 Task: Use the formula "ZTEST" in spreadsheet "Project portfolio".
Action: Mouse moved to (123, 93)
Screenshot: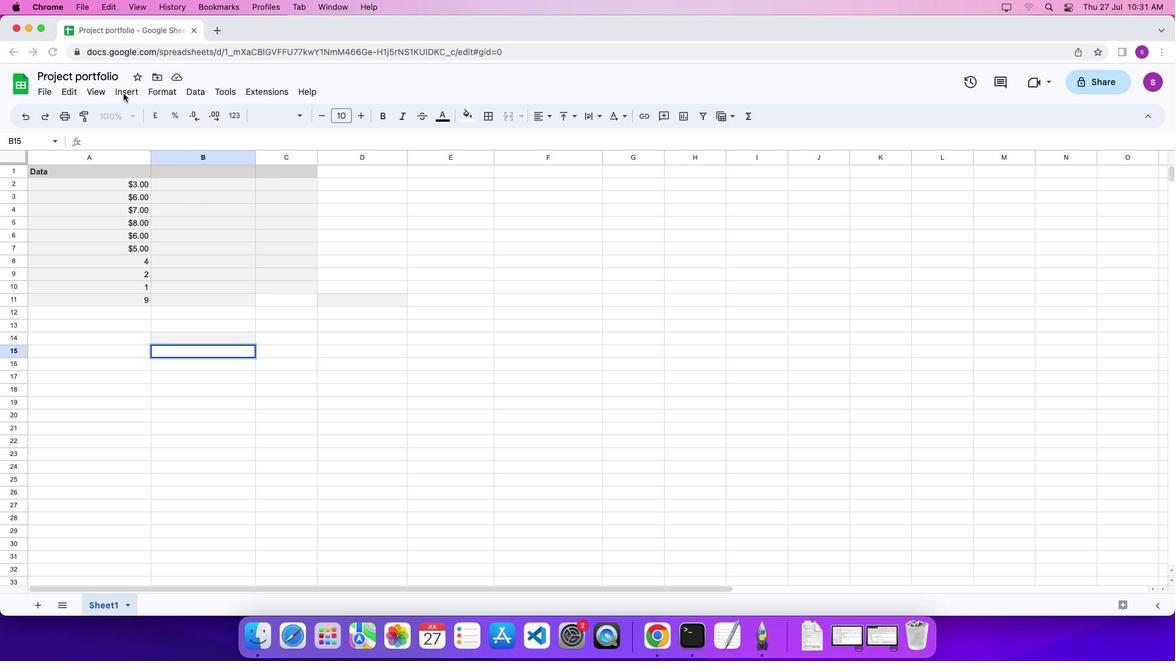 
Action: Mouse pressed left at (123, 93)
Screenshot: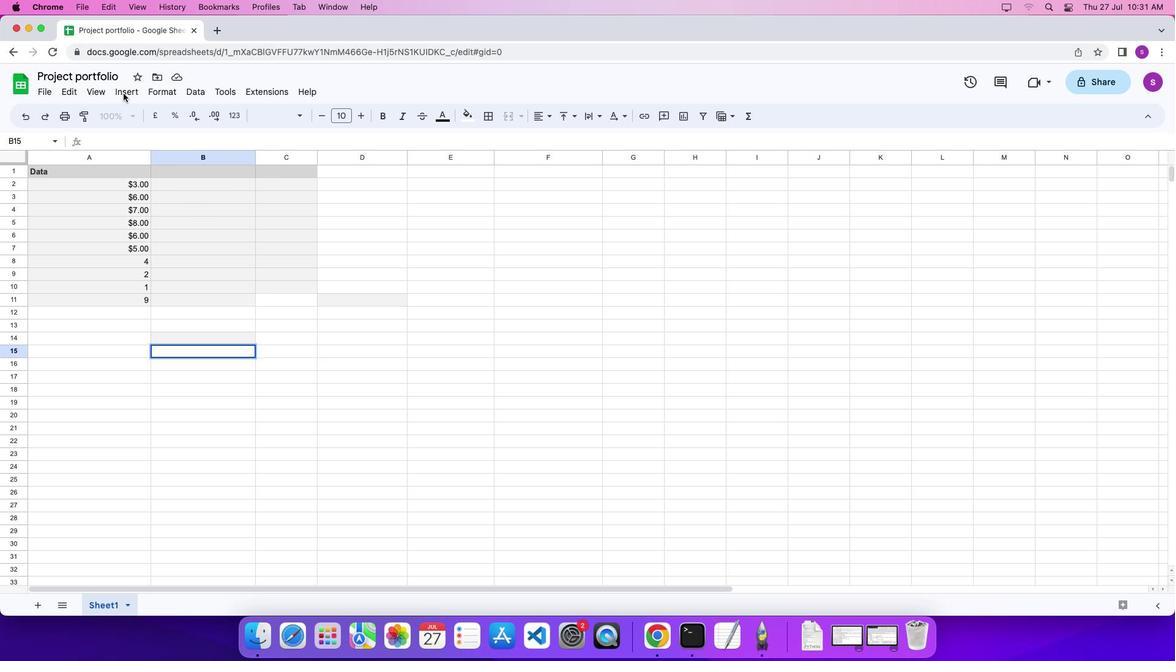 
Action: Mouse moved to (127, 93)
Screenshot: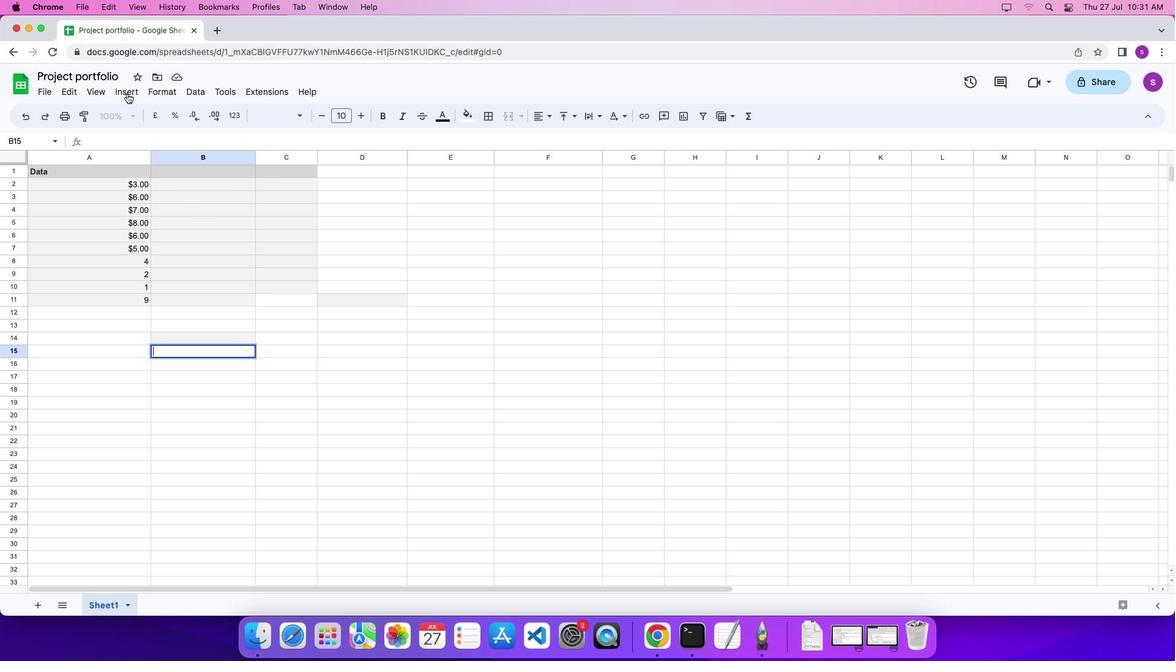 
Action: Mouse pressed left at (127, 93)
Screenshot: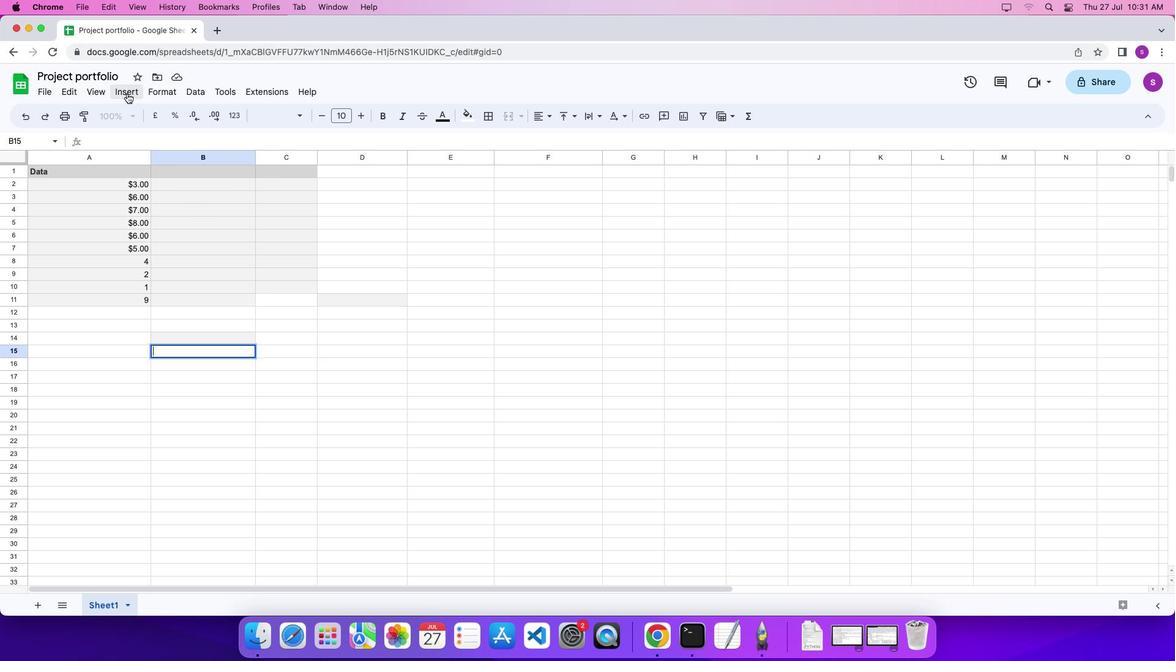 
Action: Mouse moved to (549, 489)
Screenshot: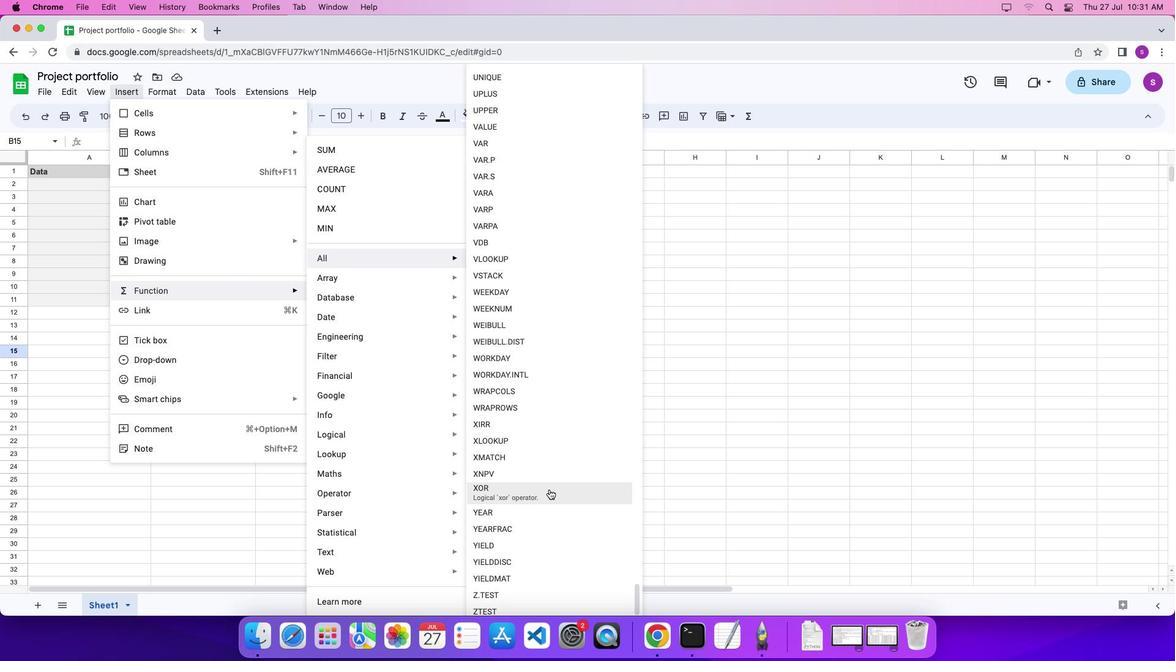 
Action: Mouse scrolled (549, 489) with delta (0, 0)
Screenshot: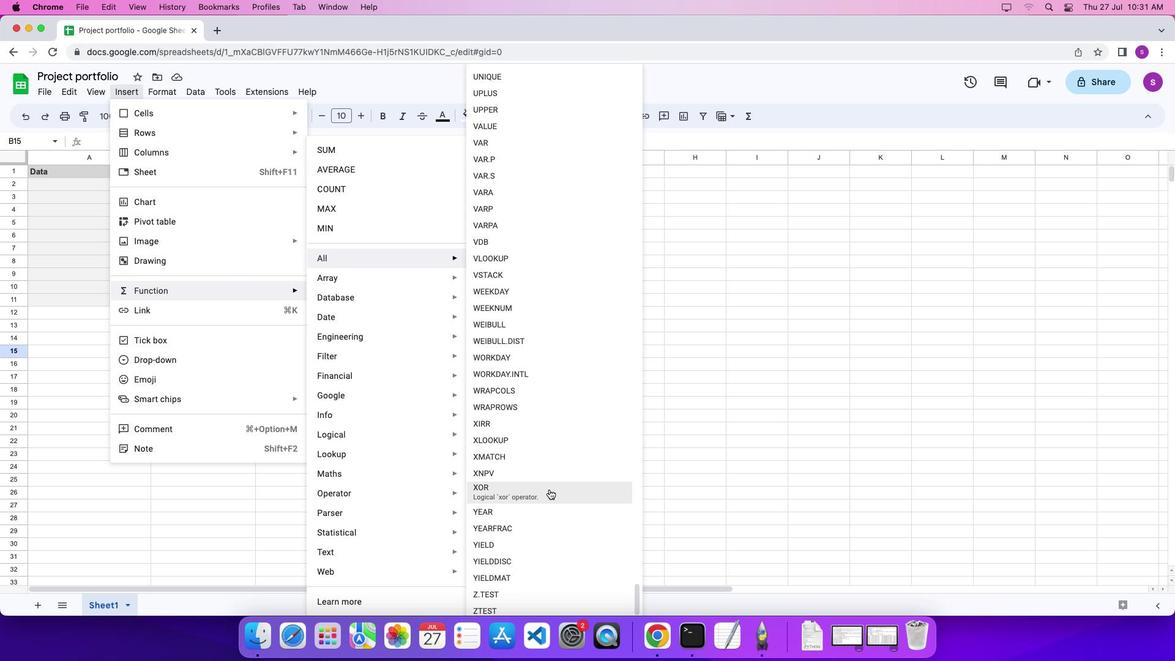 
Action: Mouse moved to (549, 489)
Screenshot: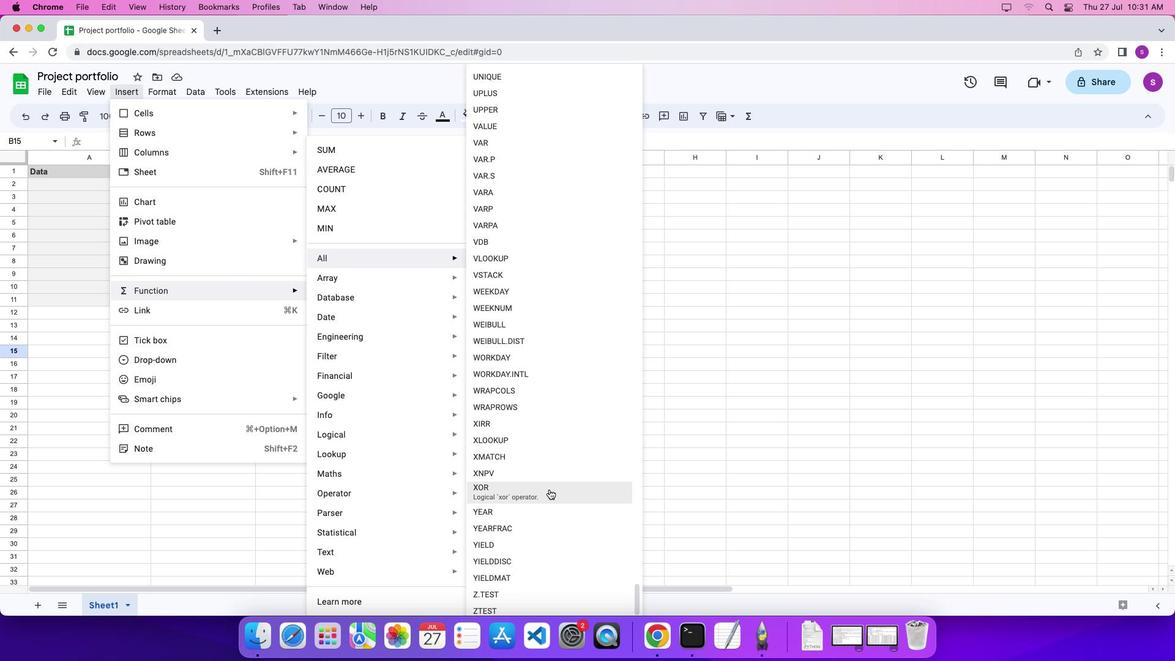 
Action: Mouse scrolled (549, 489) with delta (0, 0)
Screenshot: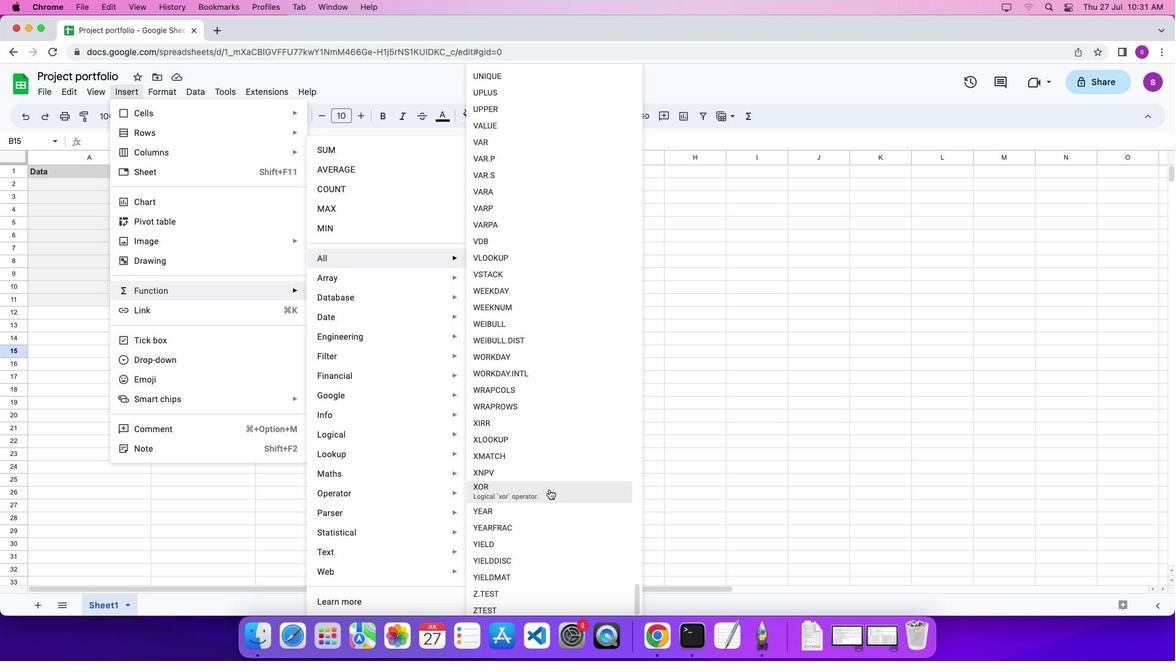
Action: Mouse scrolled (549, 489) with delta (0, -2)
Screenshot: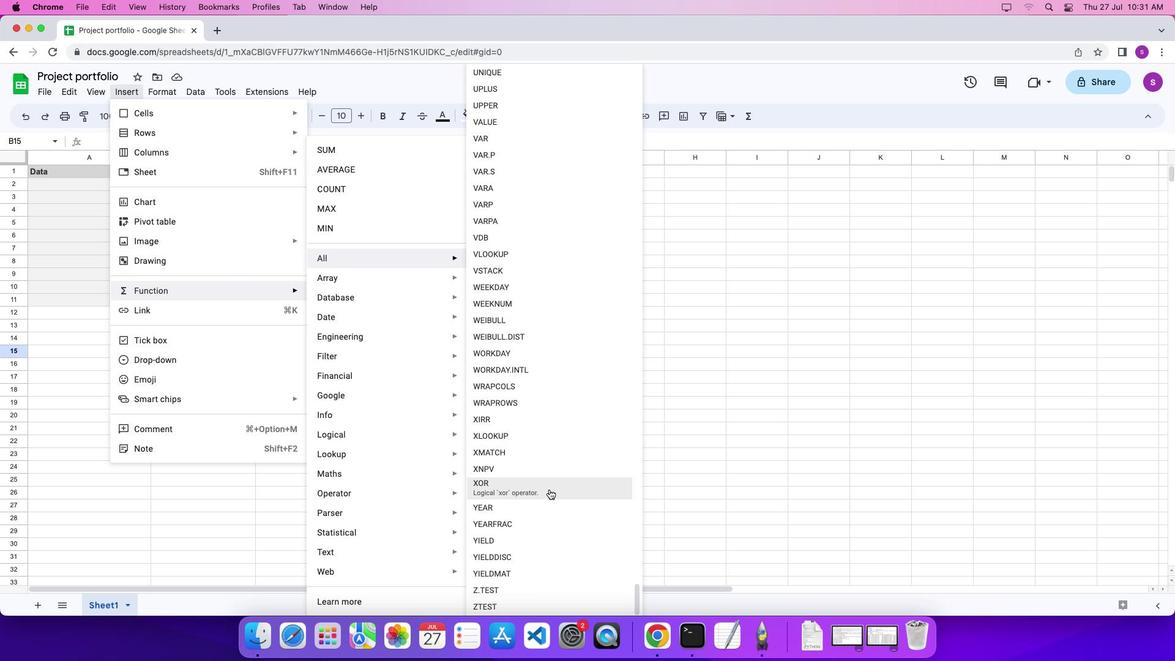 
Action: Mouse scrolled (549, 489) with delta (0, 0)
Screenshot: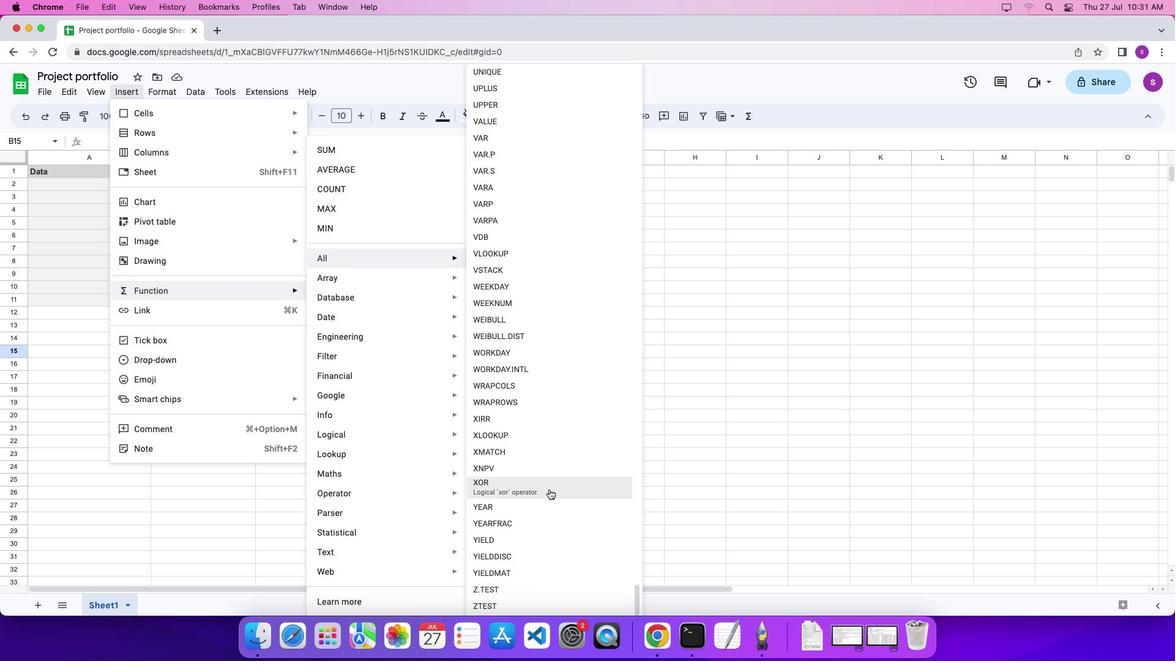 
Action: Mouse moved to (554, 569)
Screenshot: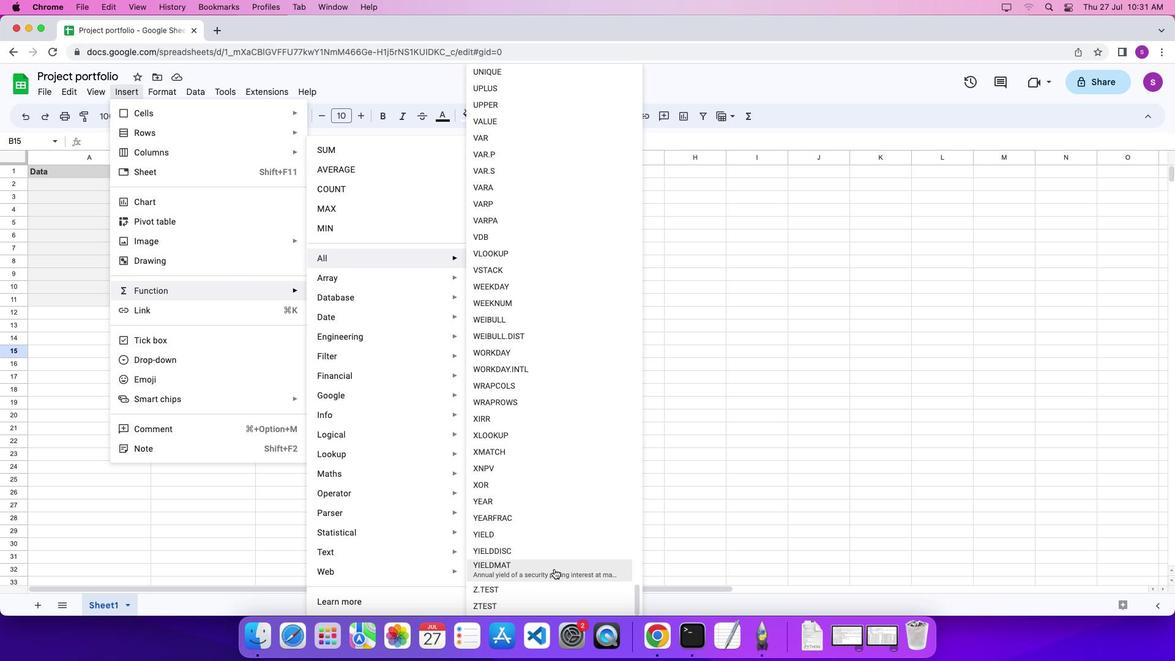 
Action: Mouse scrolled (554, 569) with delta (0, 0)
Screenshot: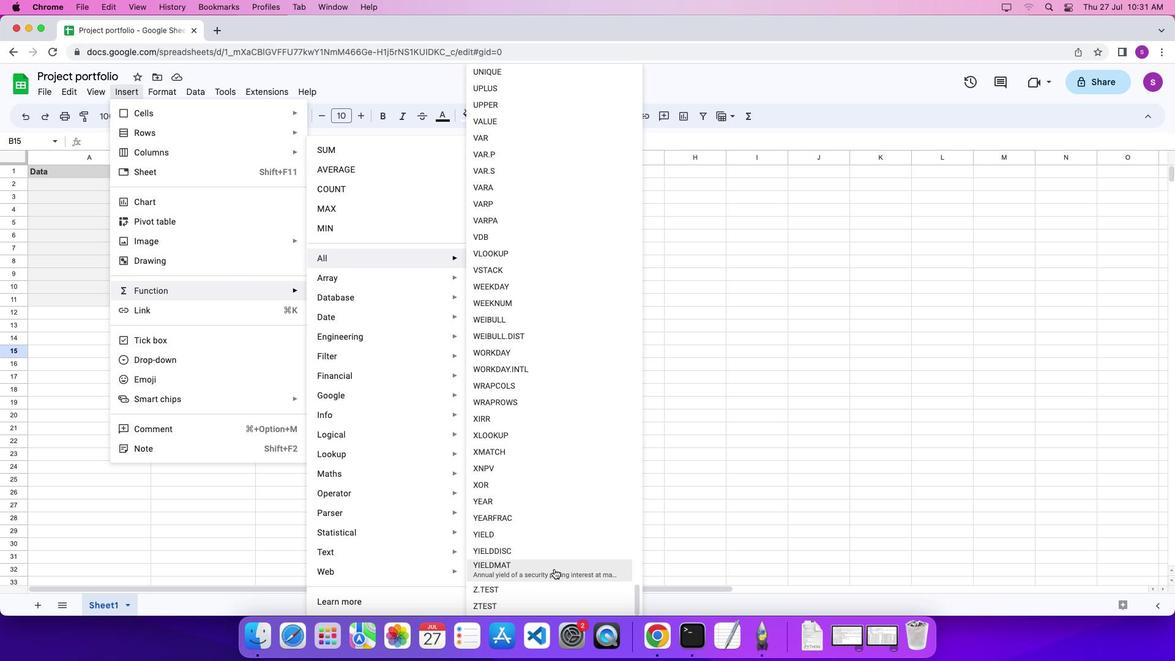 
Action: Mouse scrolled (554, 569) with delta (0, 0)
Screenshot: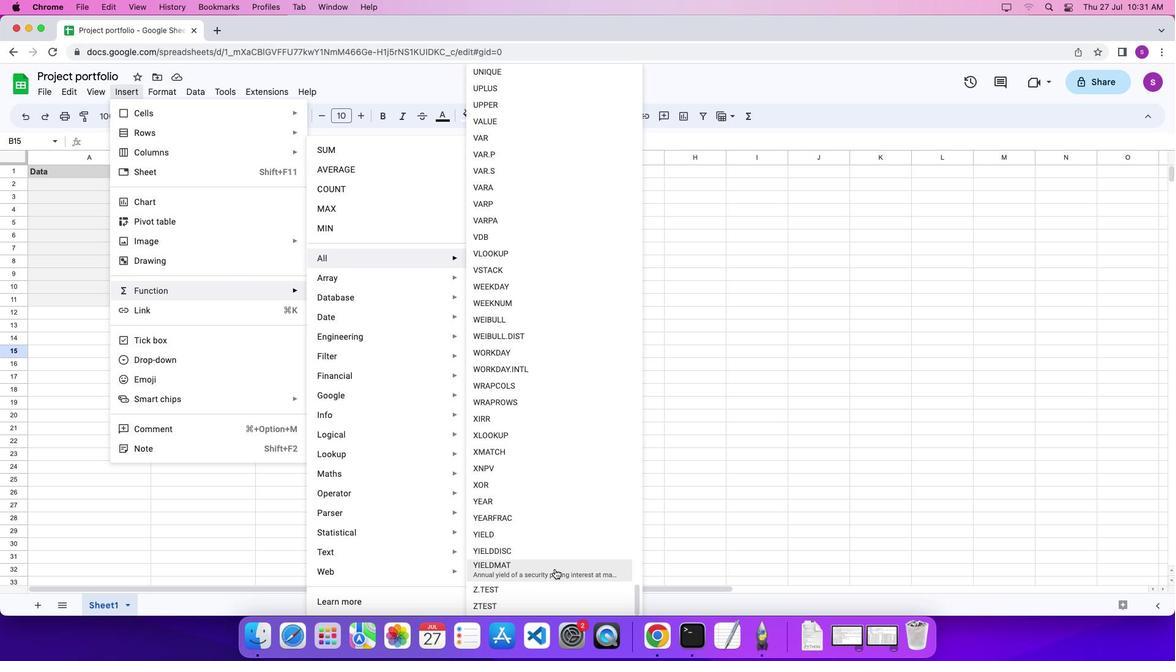 
Action: Mouse scrolled (554, 569) with delta (0, -4)
Screenshot: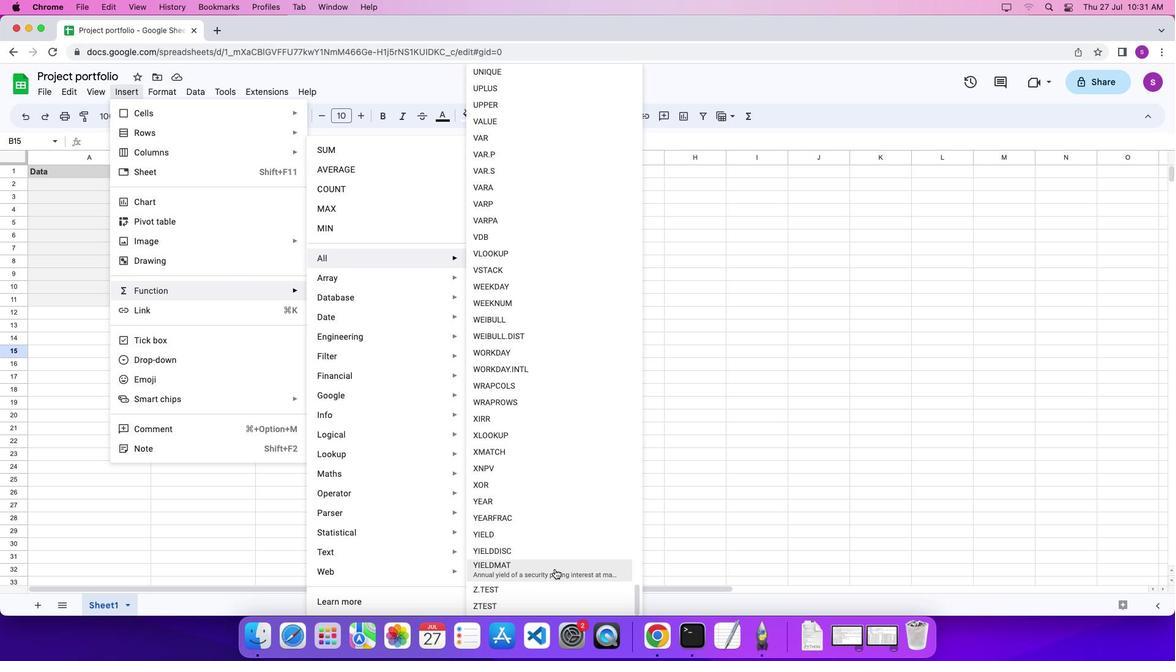 
Action: Mouse moved to (554, 569)
Screenshot: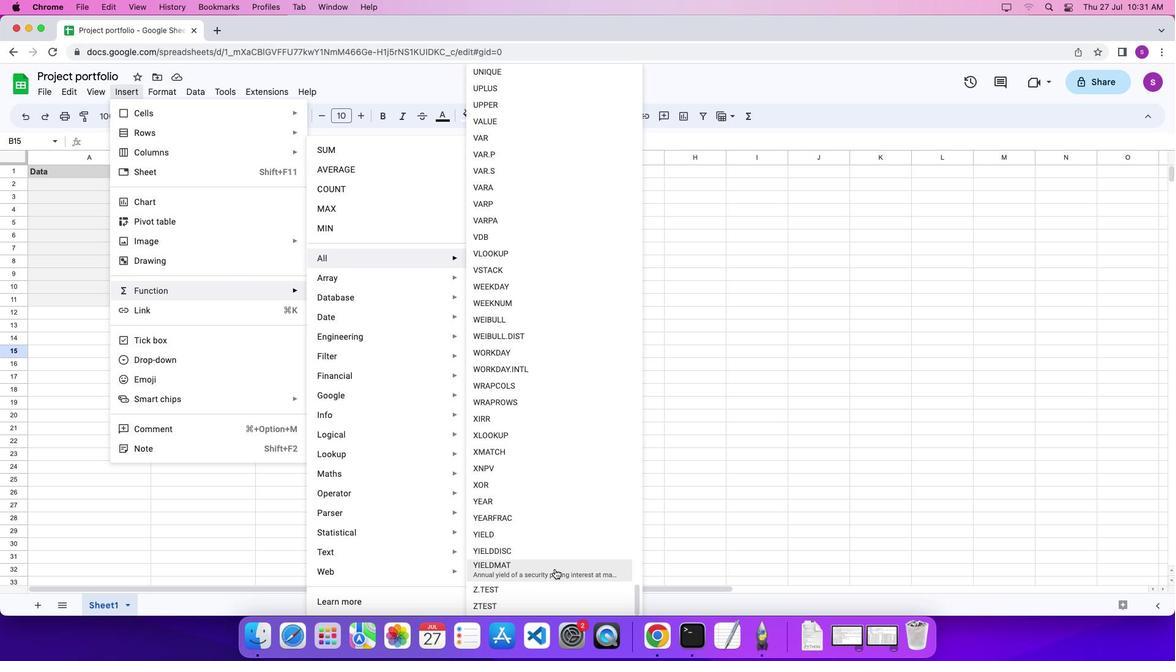 
Action: Mouse scrolled (554, 569) with delta (0, -6)
Screenshot: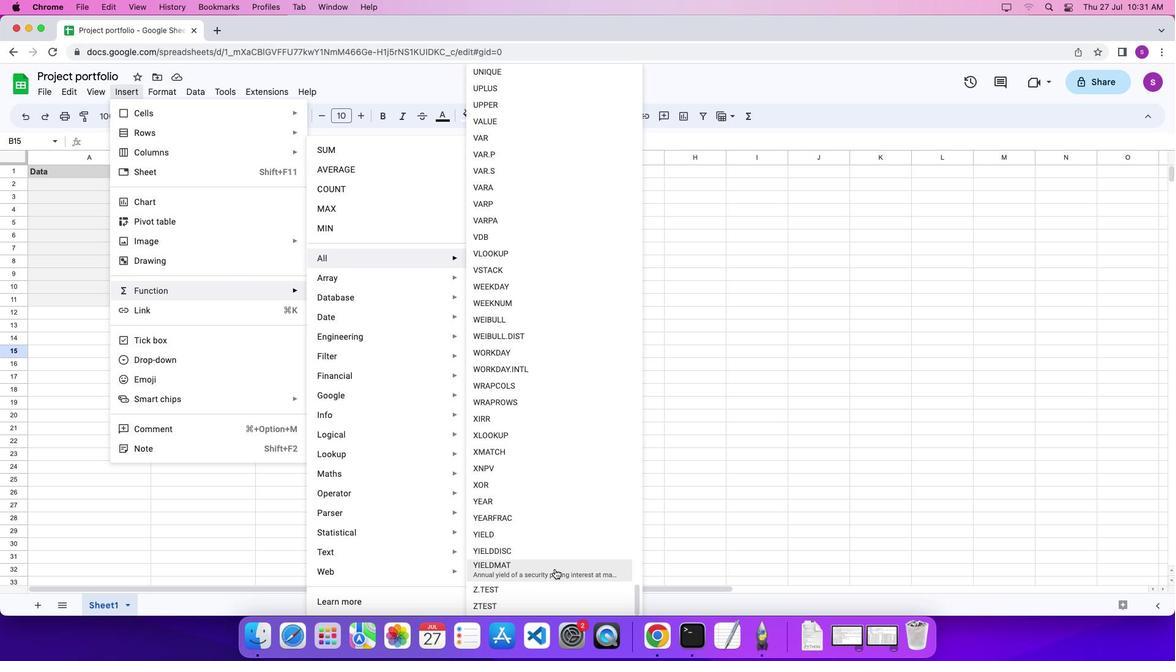 
Action: Mouse moved to (554, 603)
Screenshot: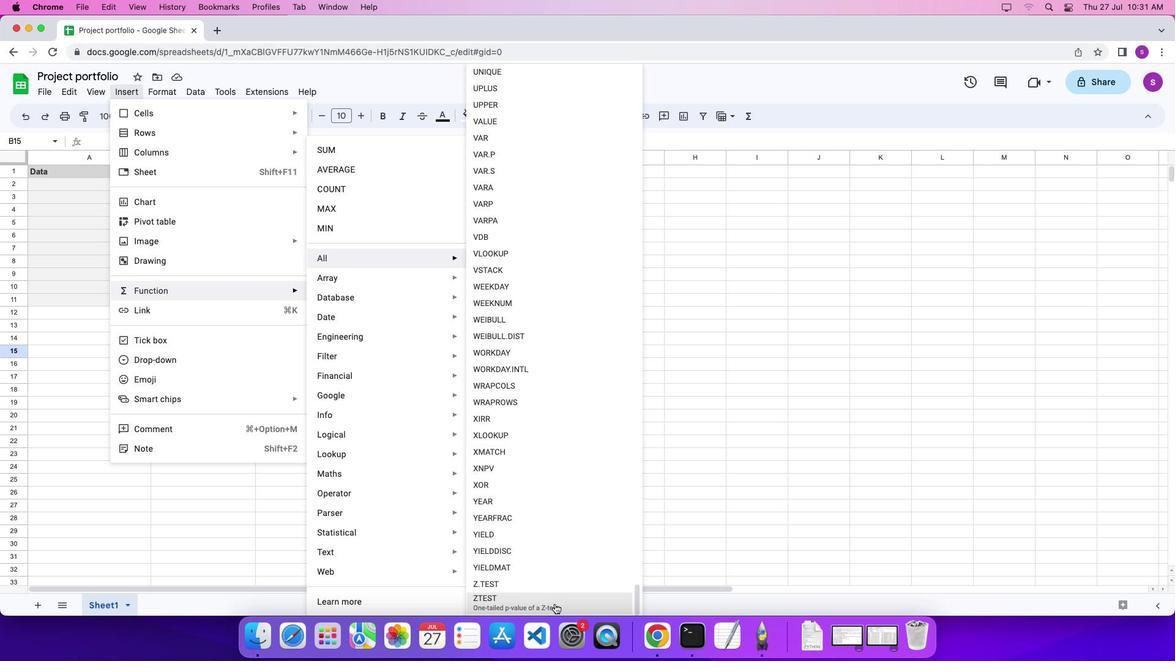 
Action: Mouse pressed left at (554, 603)
Screenshot: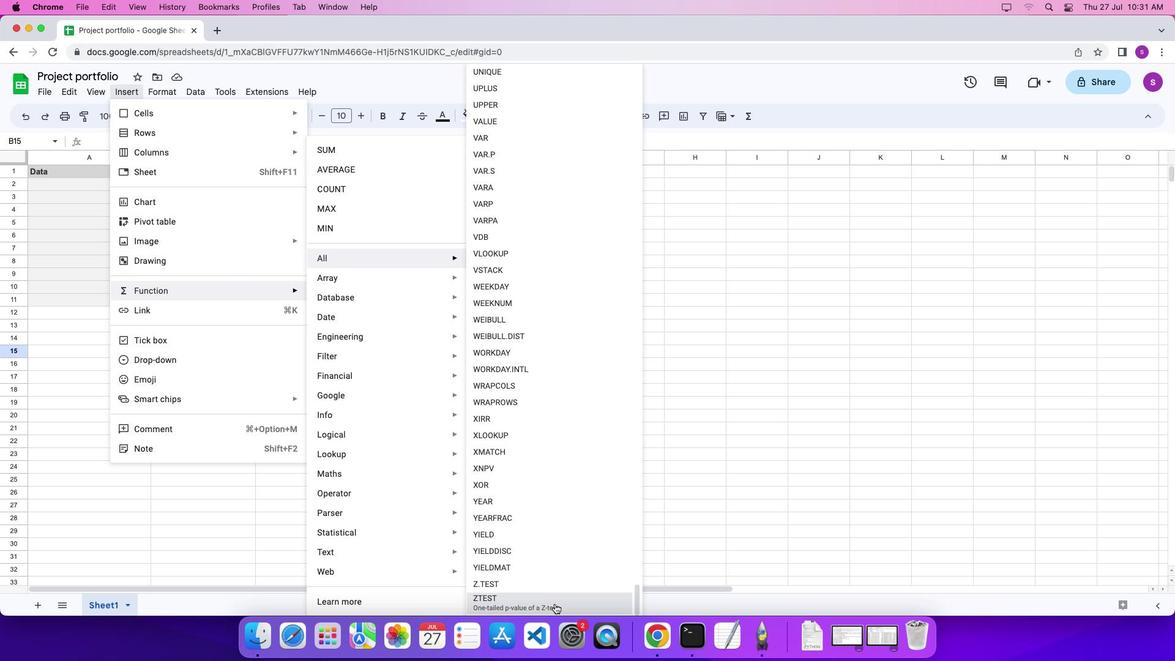 
Action: Mouse moved to (137, 183)
Screenshot: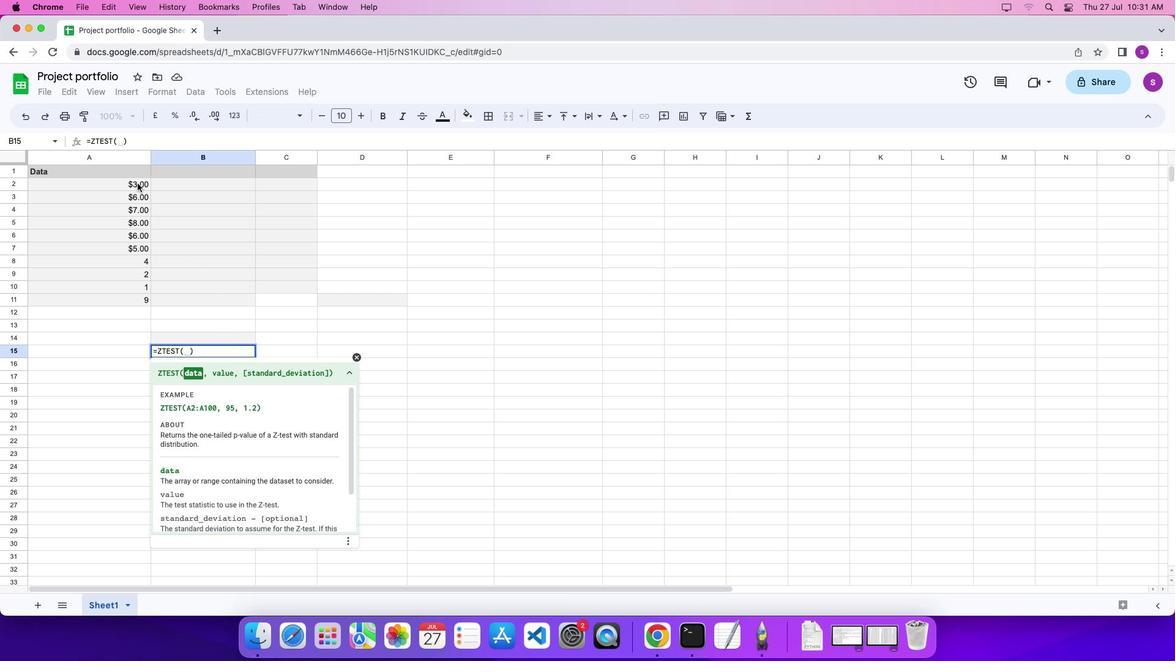 
Action: Mouse pressed left at (137, 183)
Screenshot: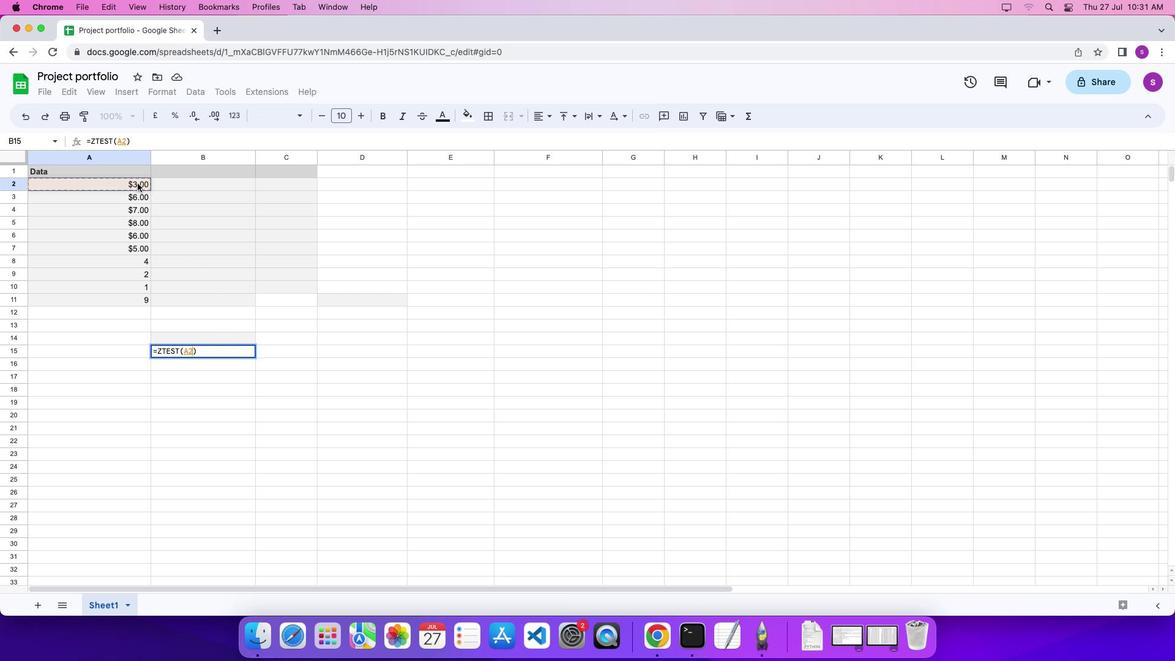 
Action: Mouse moved to (137, 295)
Screenshot: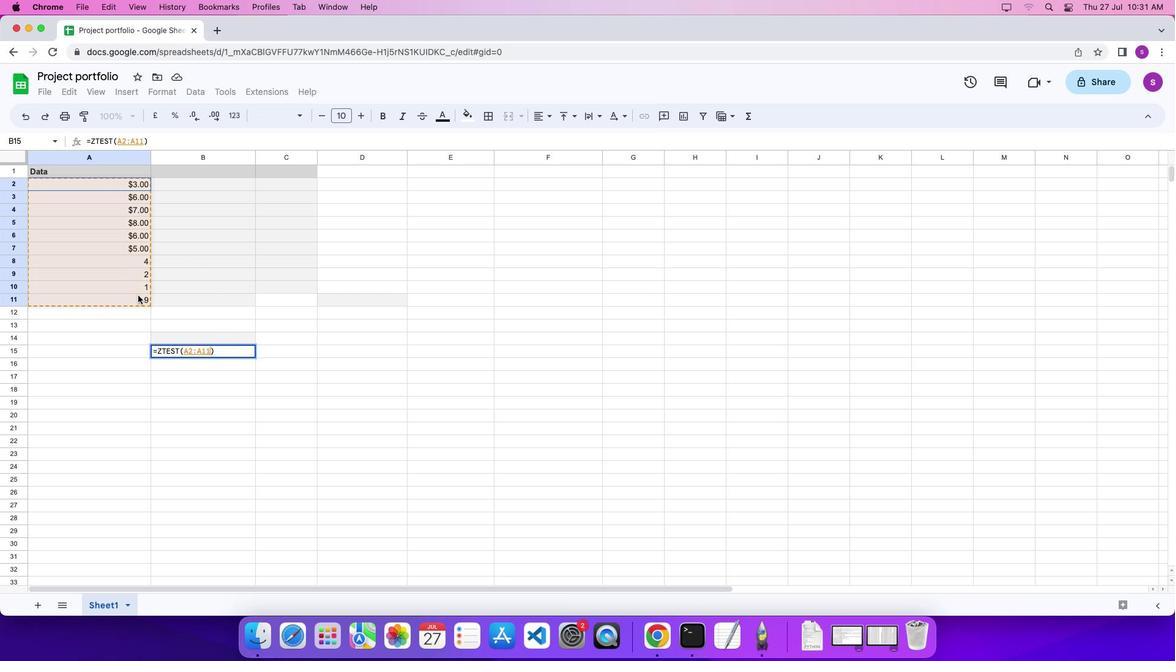 
Action: Key pressed ',''4''\x03'
Screenshot: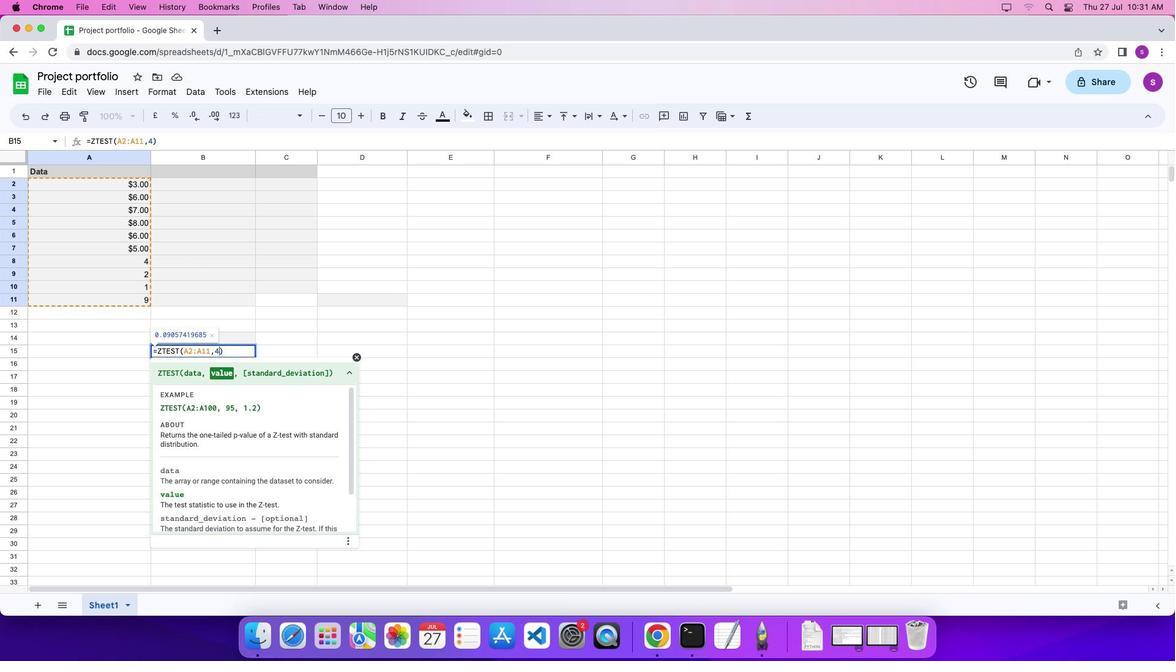
